 Task: Schedule a meeting titled 'Discussions' with rohanraj.sharma@softage.net on 6/26/2023 from 8:00 AM to 8:30 AM and attach an email item.
Action: Mouse moved to (10, 61)
Screenshot: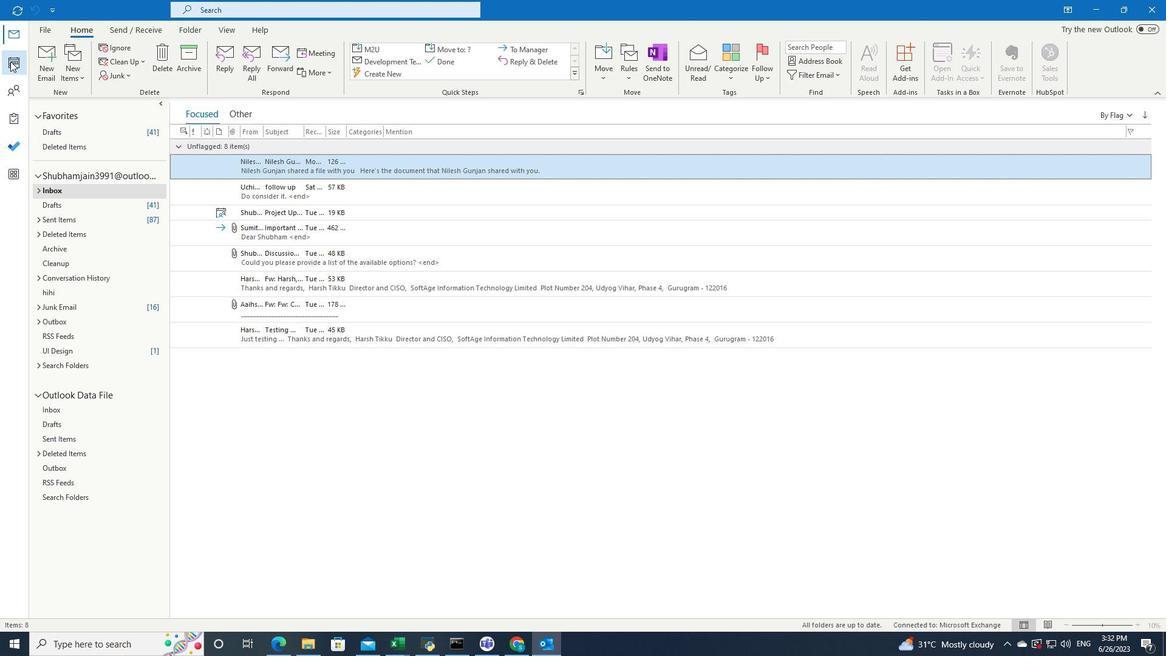 
Action: Mouse pressed left at (10, 61)
Screenshot: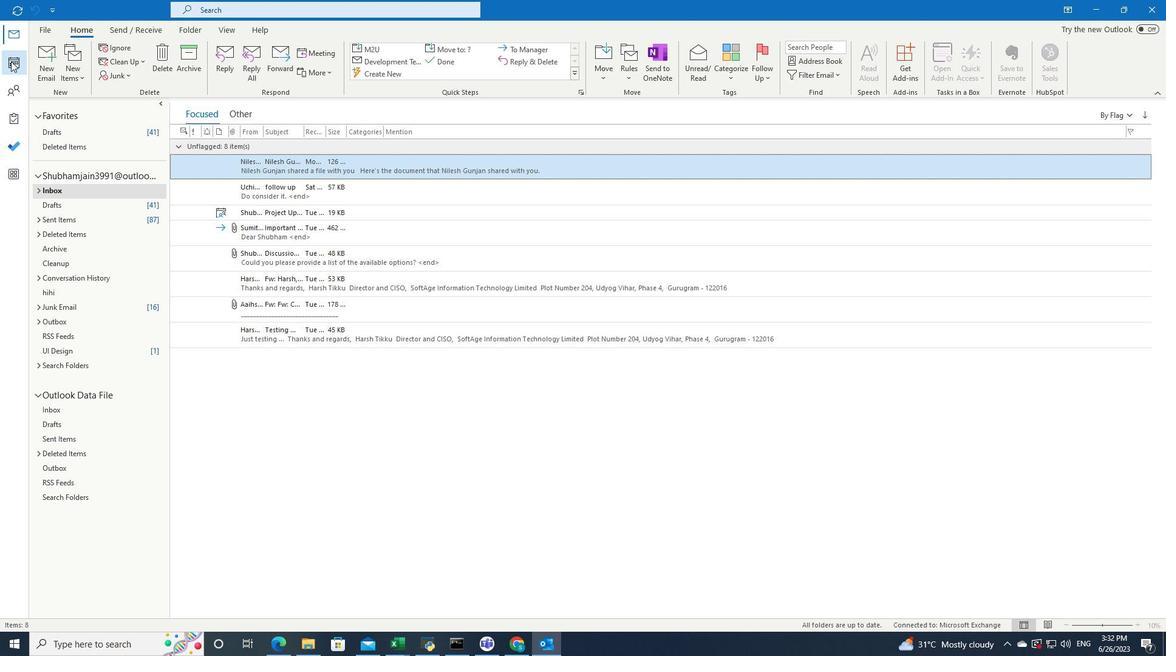 
Action: Mouse moved to (95, 60)
Screenshot: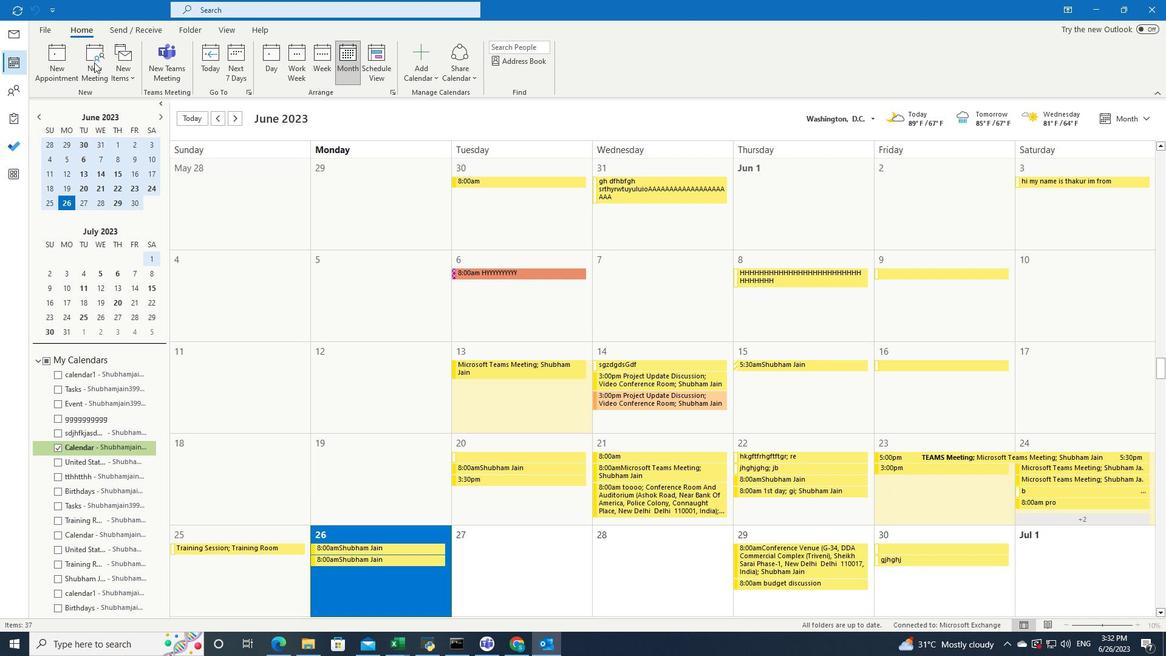 
Action: Mouse pressed left at (95, 60)
Screenshot: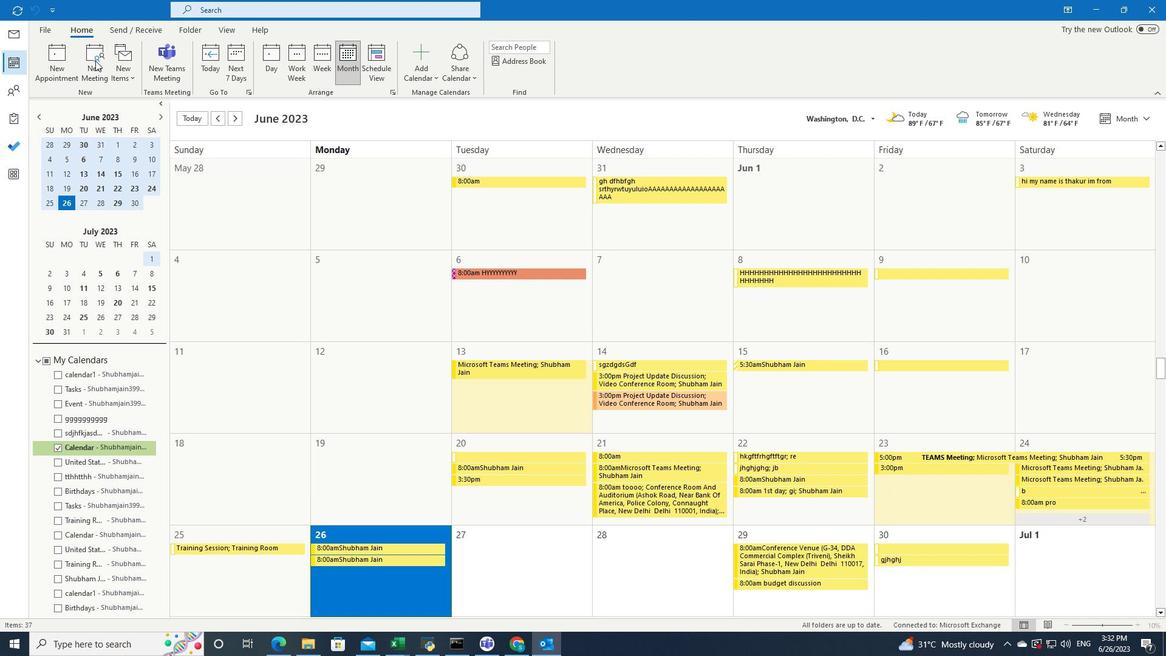 
Action: Mouse moved to (184, 29)
Screenshot: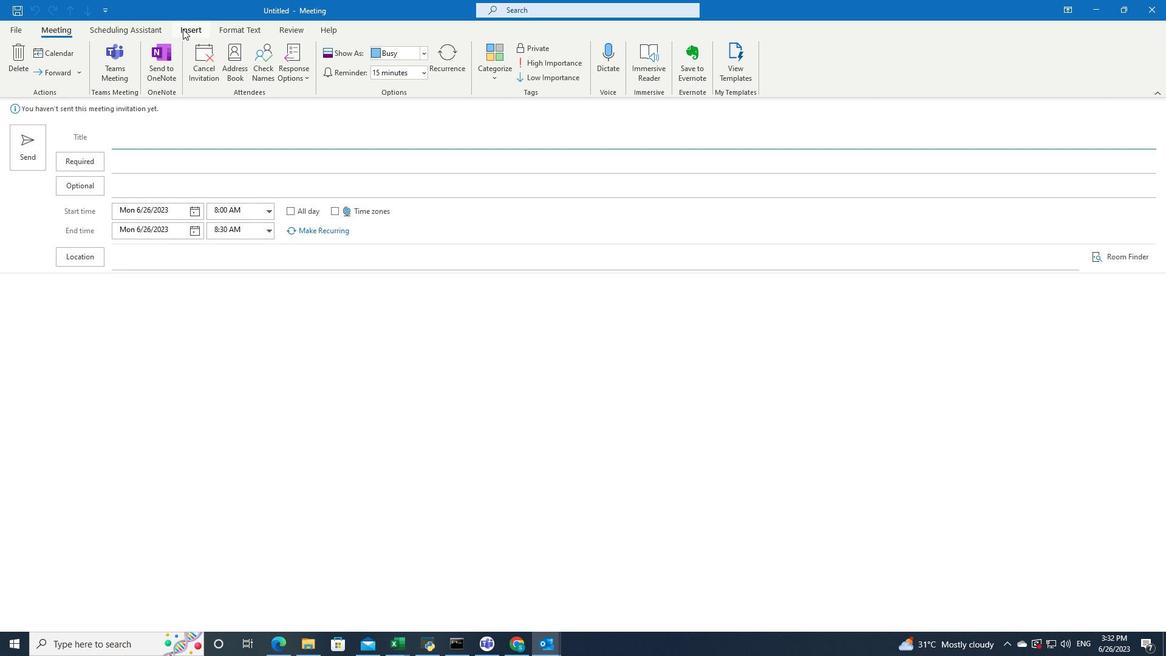 
Action: Mouse pressed left at (184, 29)
Screenshot: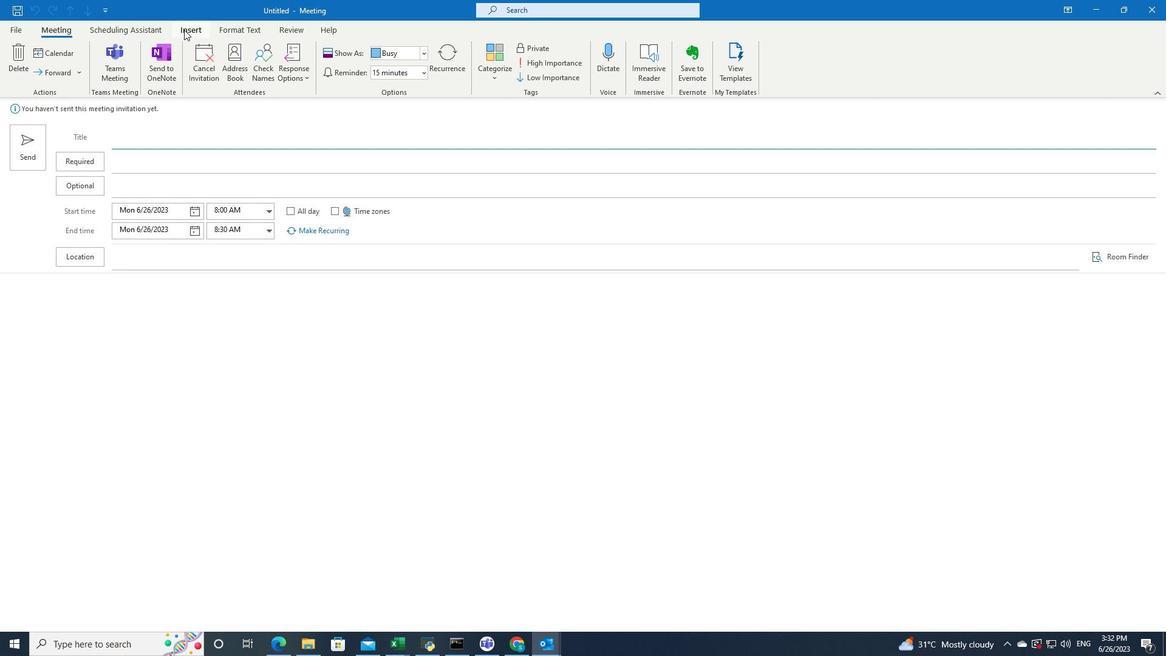
Action: Mouse moved to (122, 136)
Screenshot: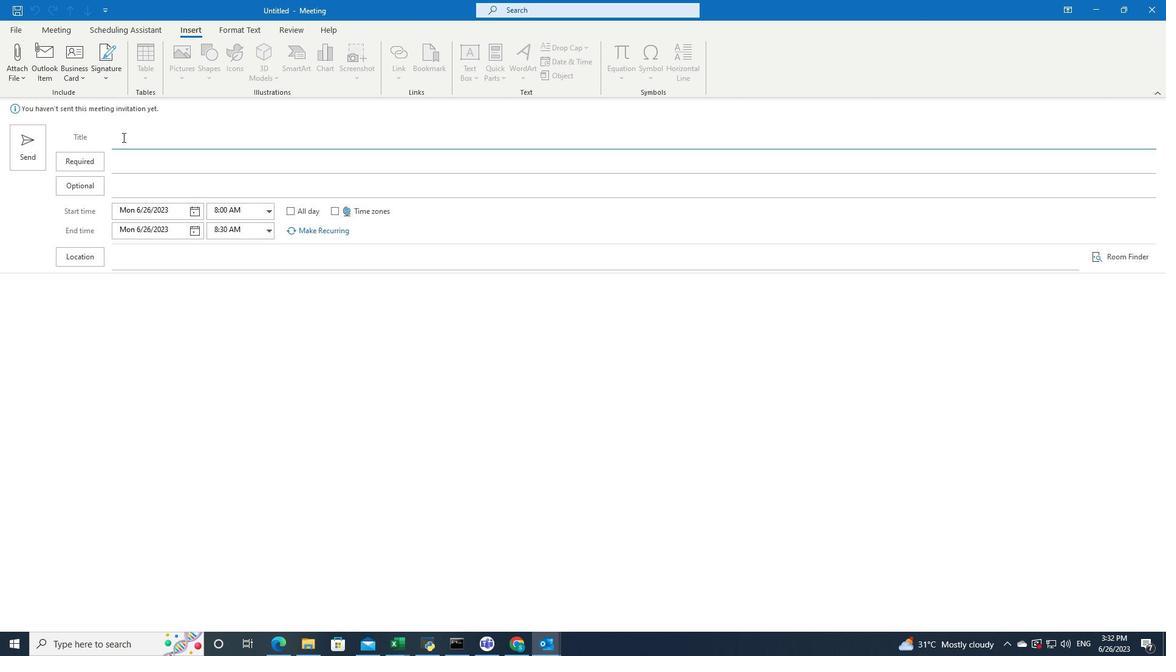 
Action: Mouse pressed left at (122, 136)
Screenshot: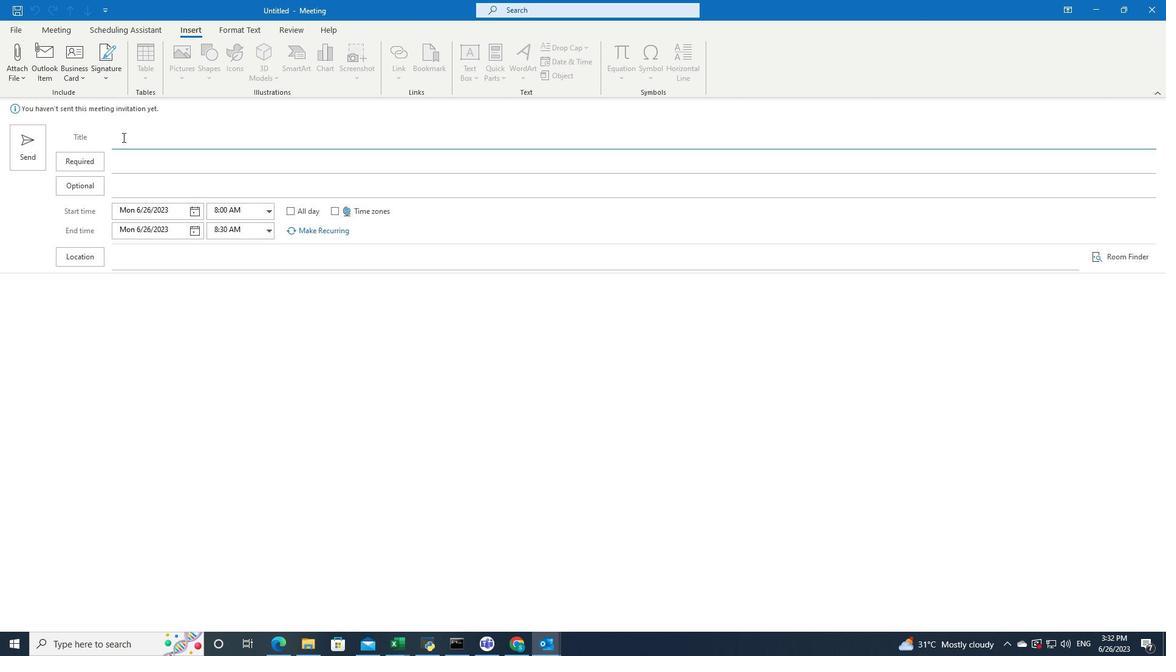 
Action: Key pressed <Key.shift><Key.shift>Diss<Key.backspace>cussions
Screenshot: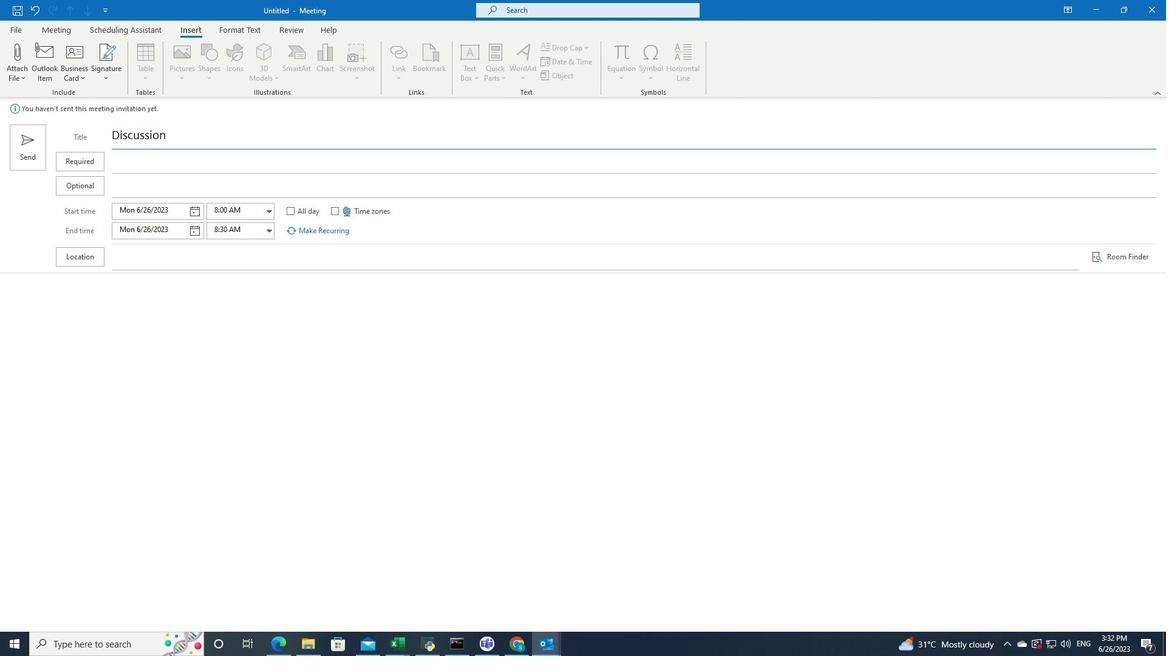 
Action: Mouse moved to (123, 168)
Screenshot: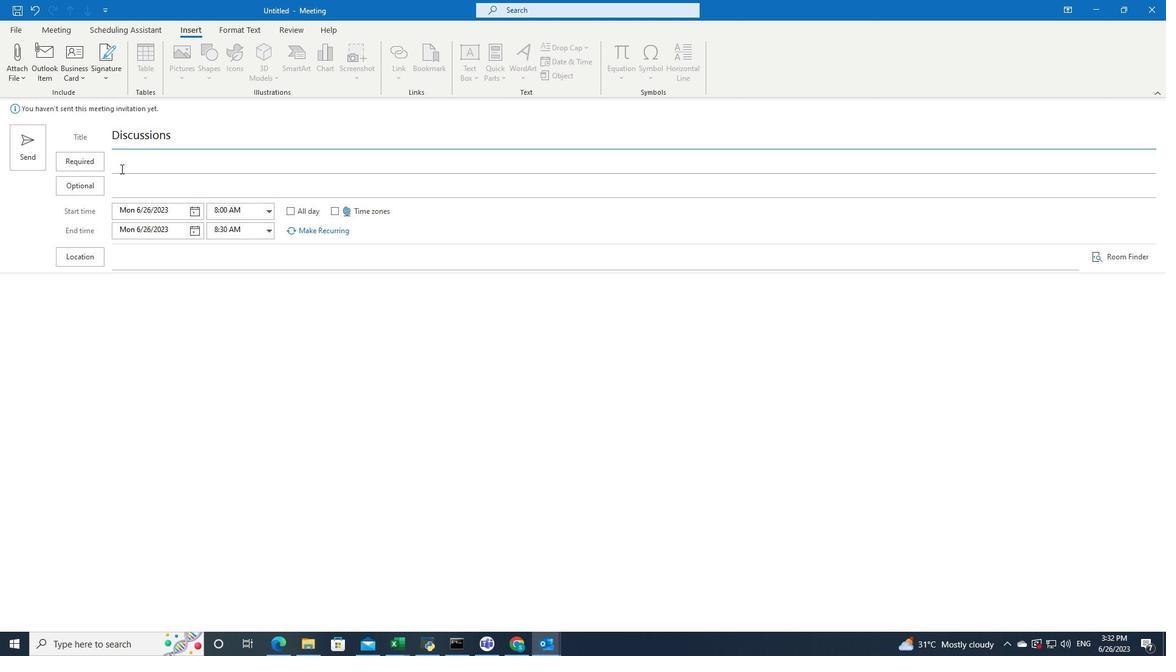 
Action: Mouse pressed left at (123, 168)
Screenshot: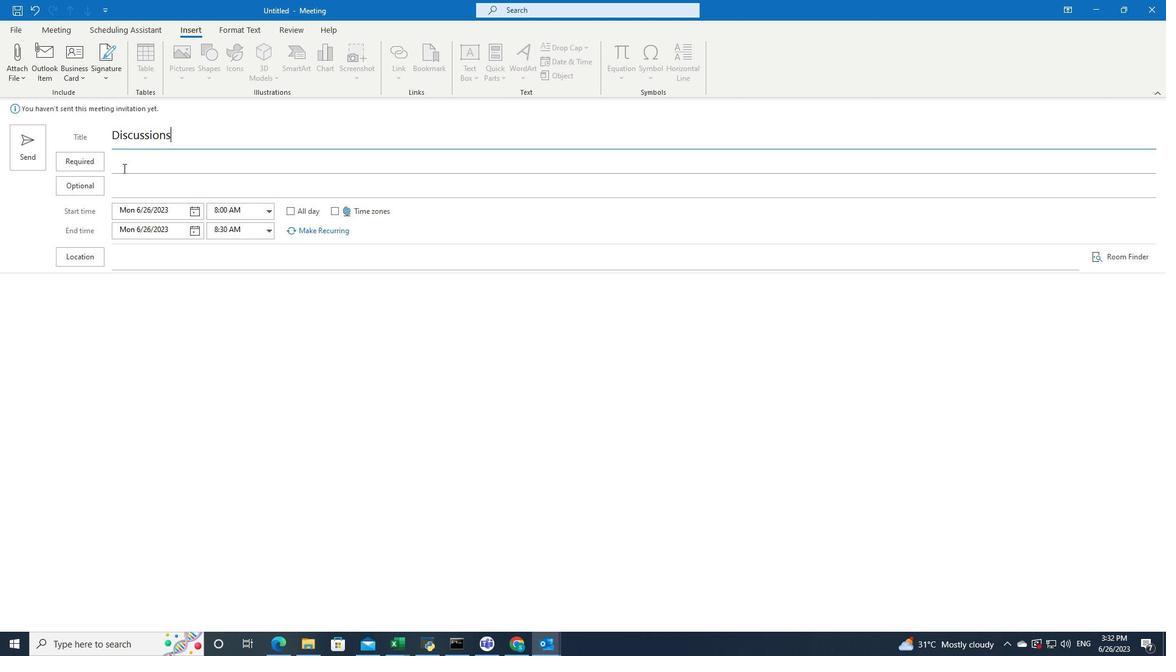 
Action: Key pressed rohanraj.sh
Screenshot: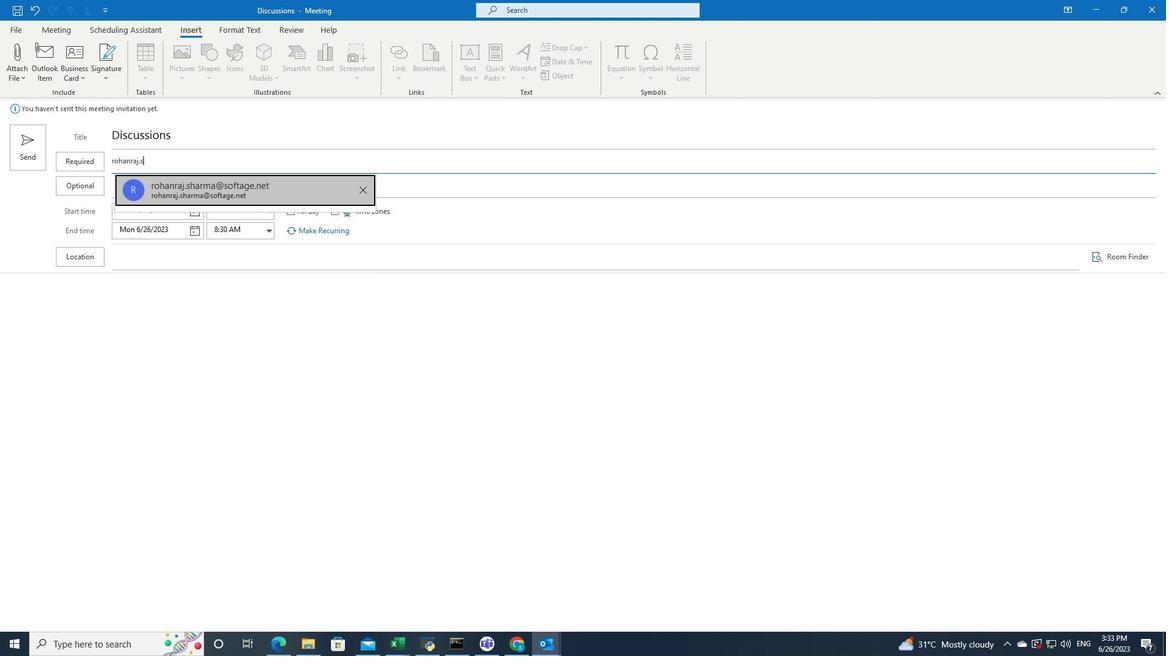 
Action: Mouse moved to (217, 192)
Screenshot: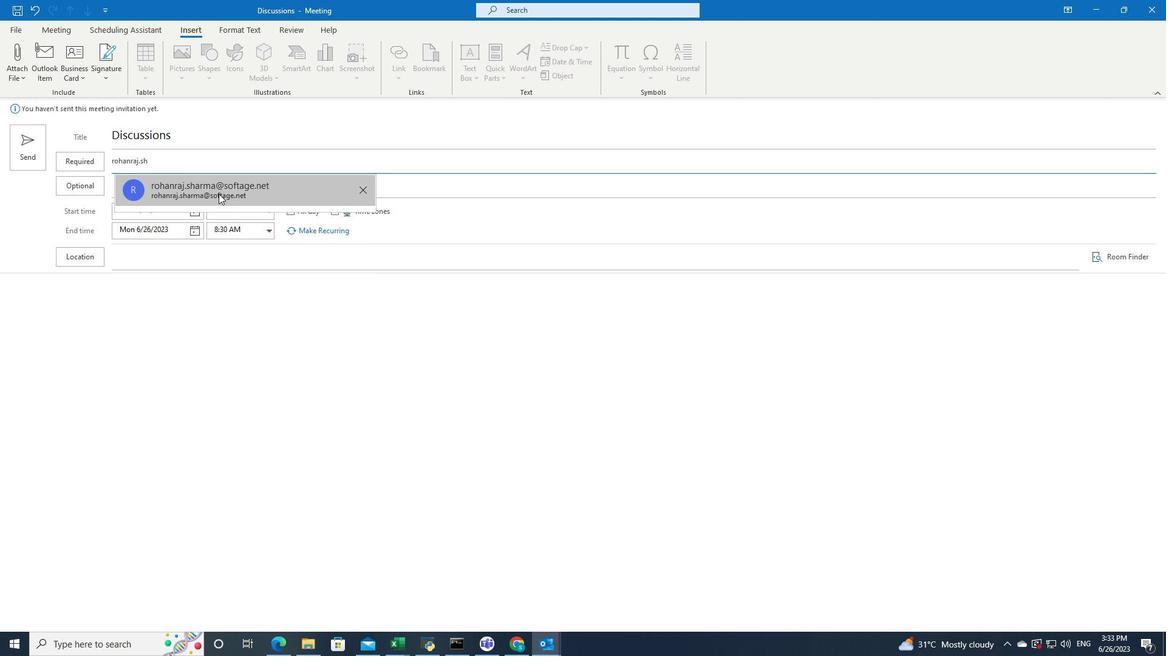 
Action: Mouse pressed left at (217, 192)
Screenshot: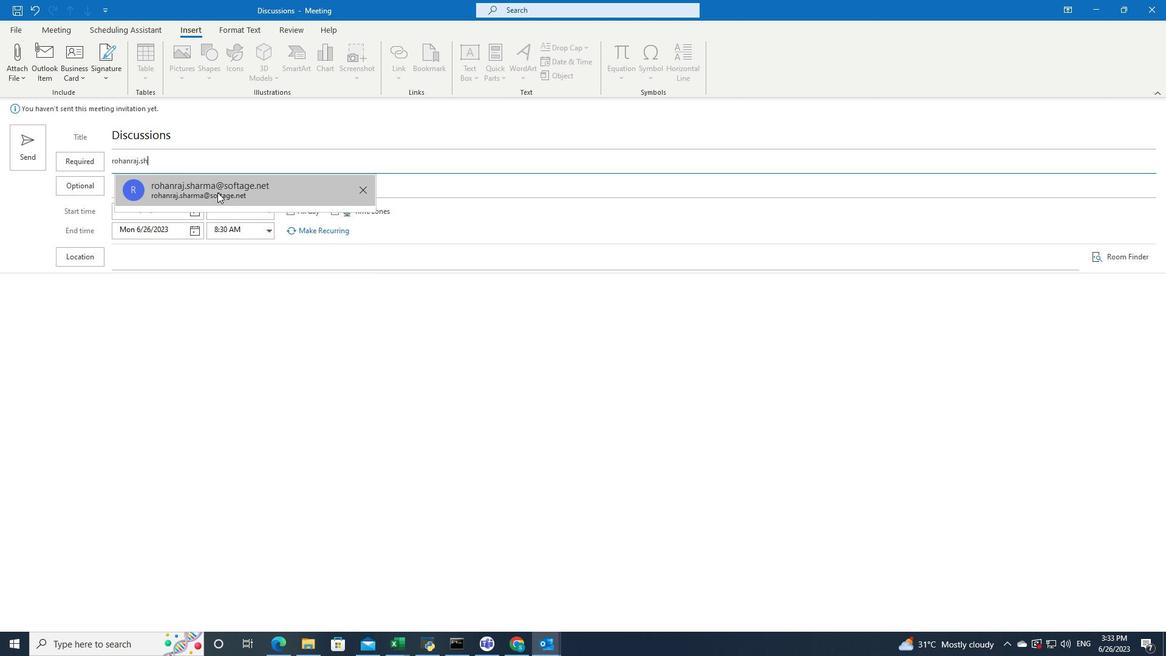 
Action: Mouse moved to (51, 71)
Screenshot: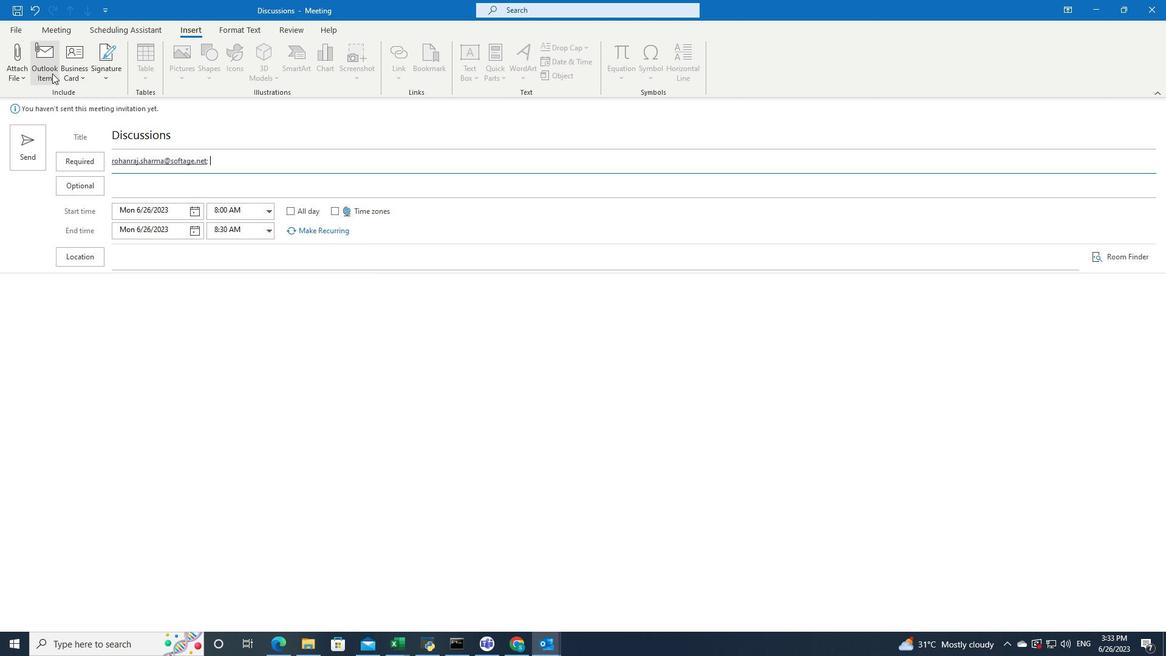 
Action: Mouse pressed left at (51, 71)
Screenshot: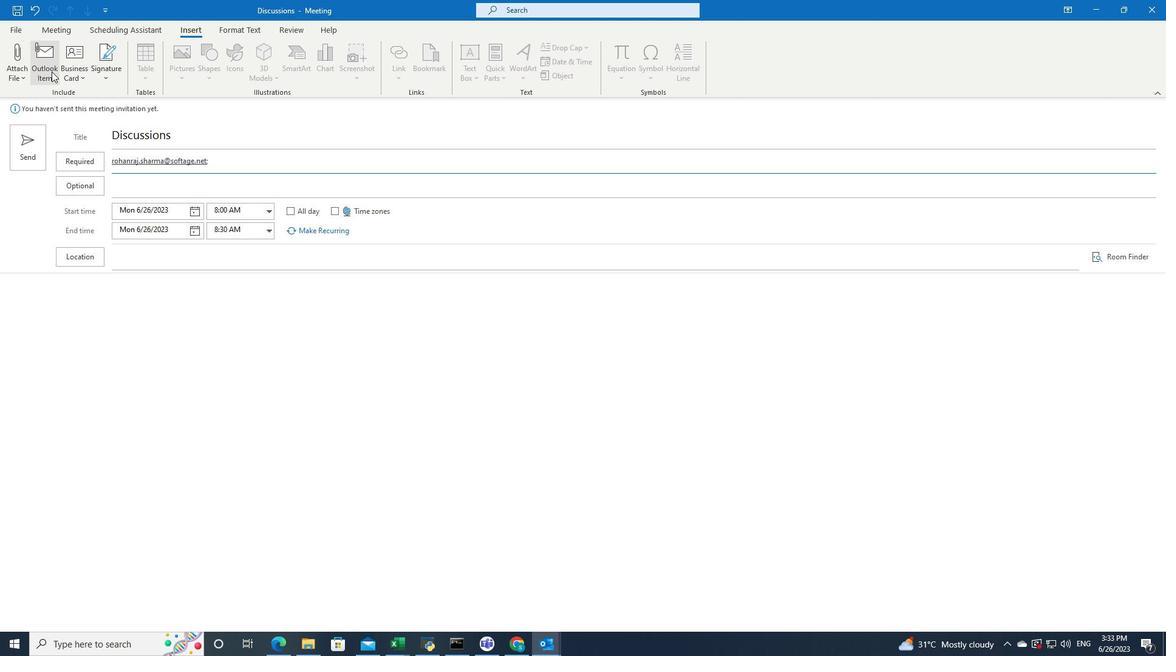 
Action: Mouse moved to (308, 198)
Screenshot: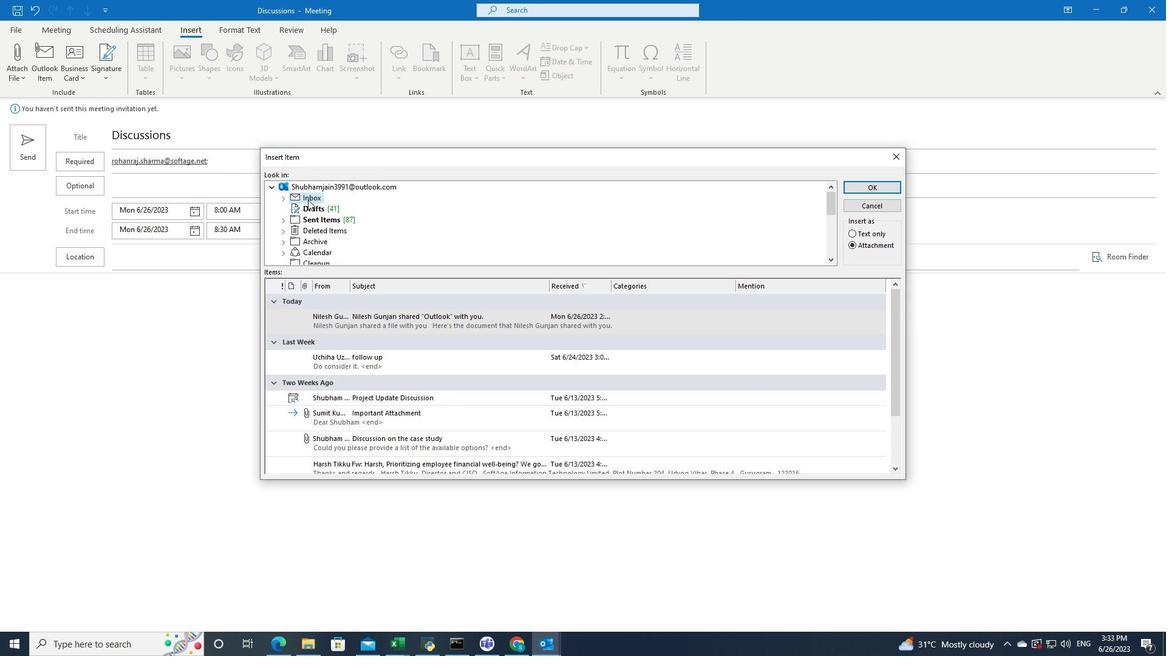 
Action: Mouse pressed left at (308, 198)
Screenshot: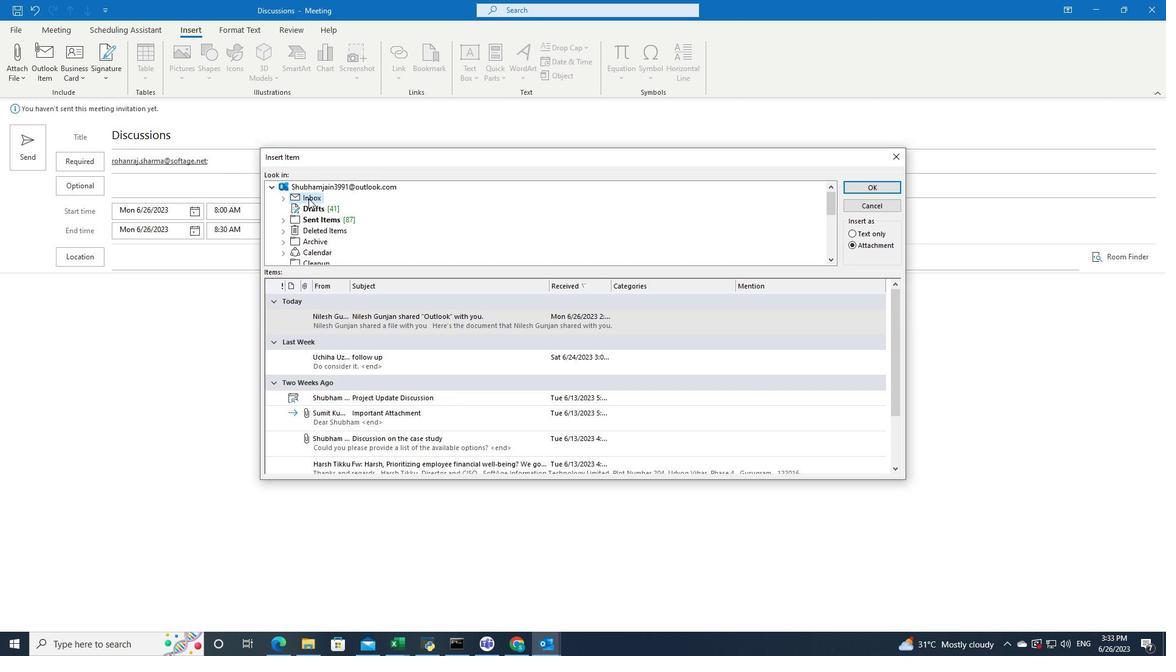 
Action: Mouse pressed left at (308, 198)
Screenshot: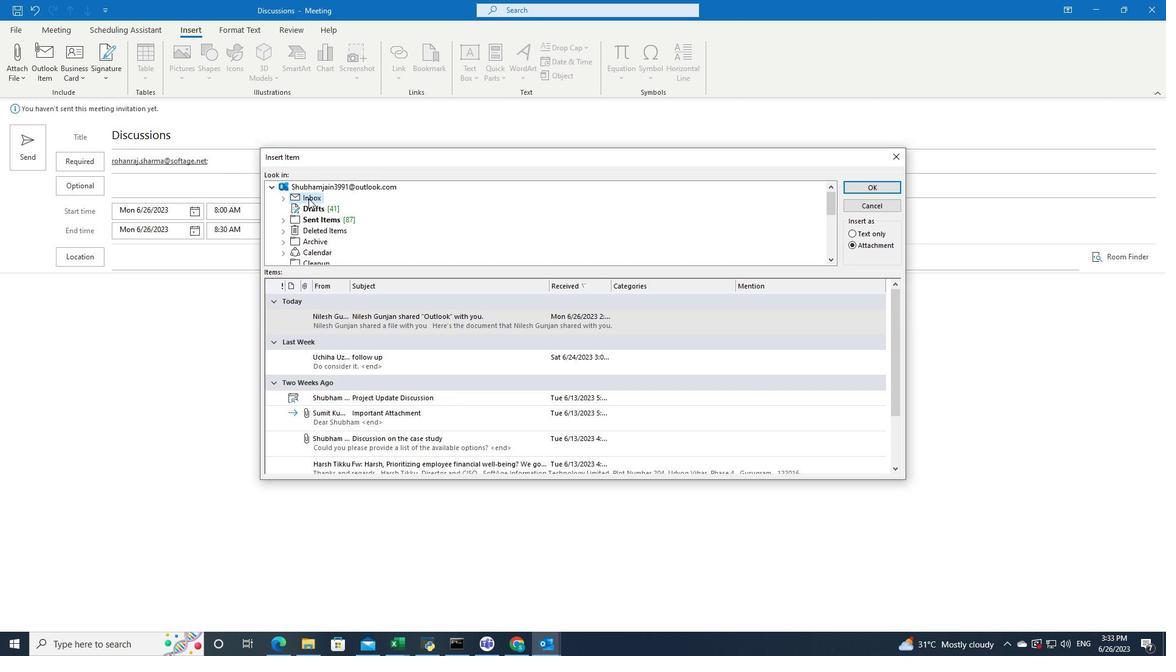 
Action: Mouse pressed left at (308, 198)
Screenshot: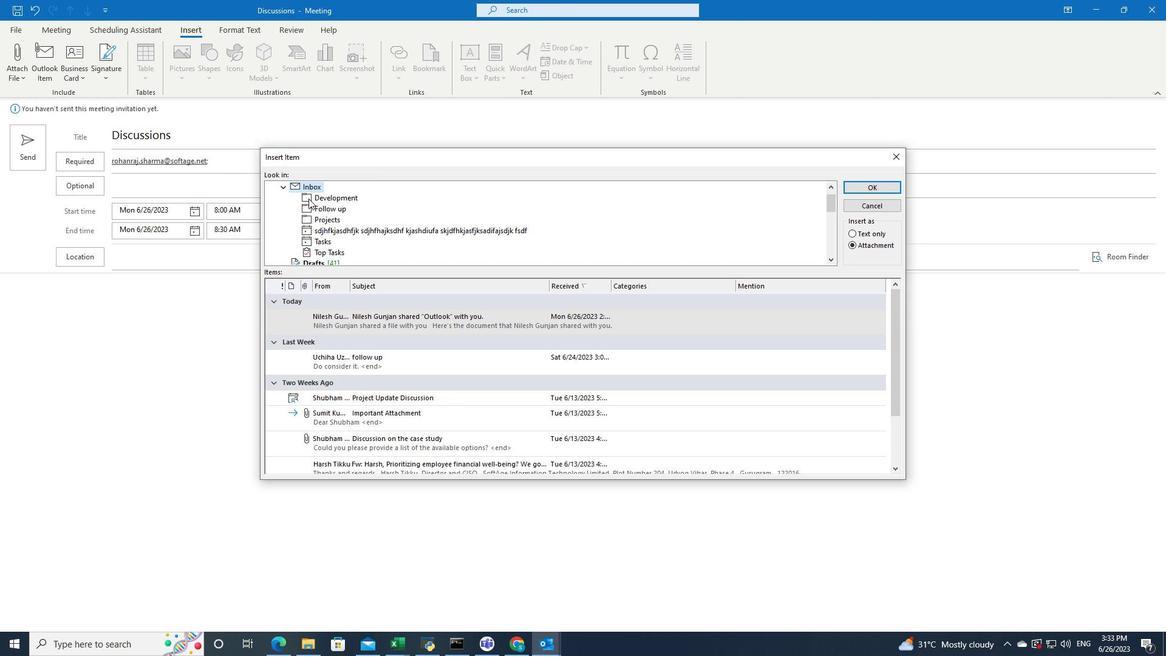 
Action: Mouse moved to (864, 189)
Screenshot: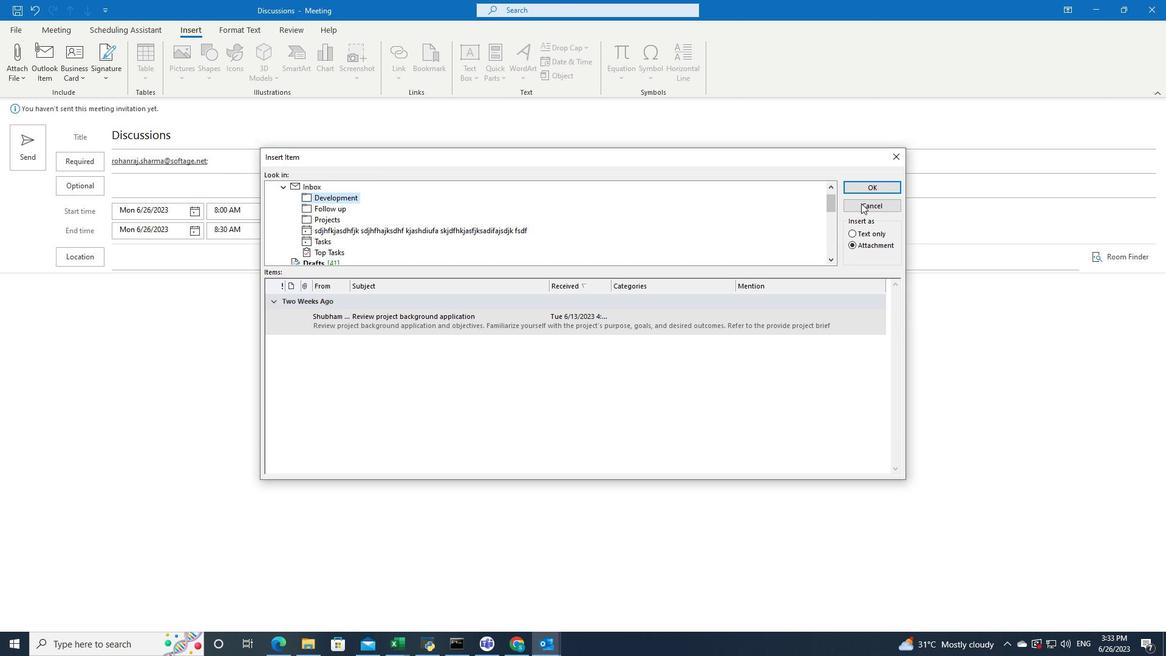 
Action: Mouse pressed left at (864, 189)
Screenshot: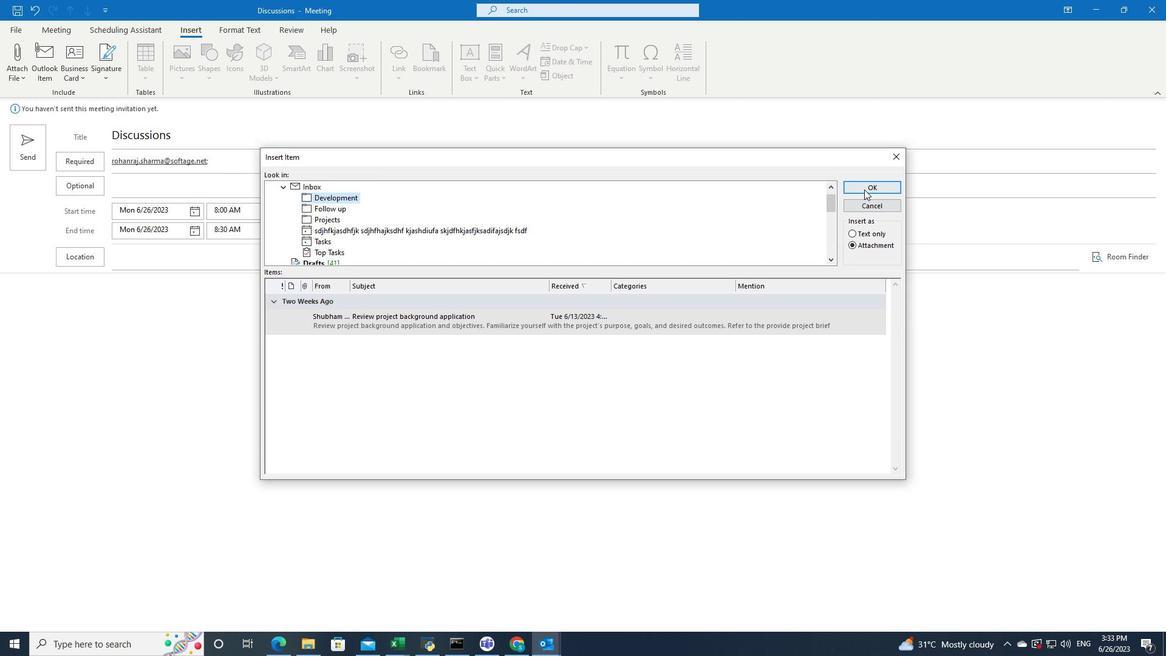
Action: Mouse moved to (333, 391)
Screenshot: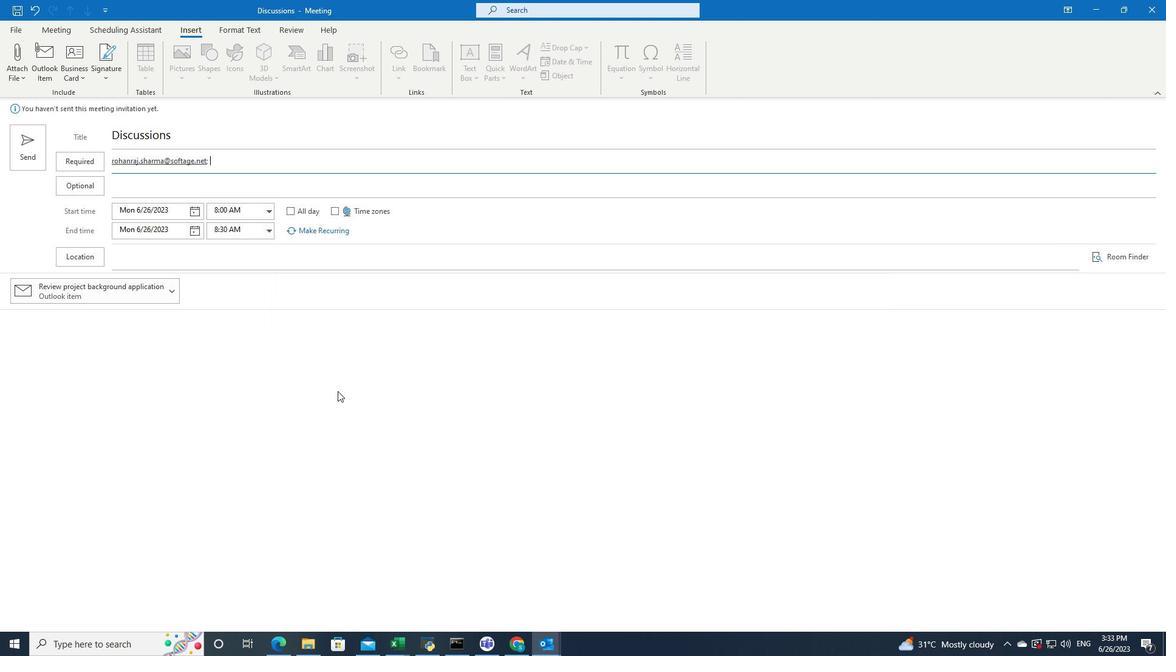 
